 Task: Security and Encryption: Apply watermarking to protect intellectual property.
Action: Mouse moved to (718, 681)
Screenshot: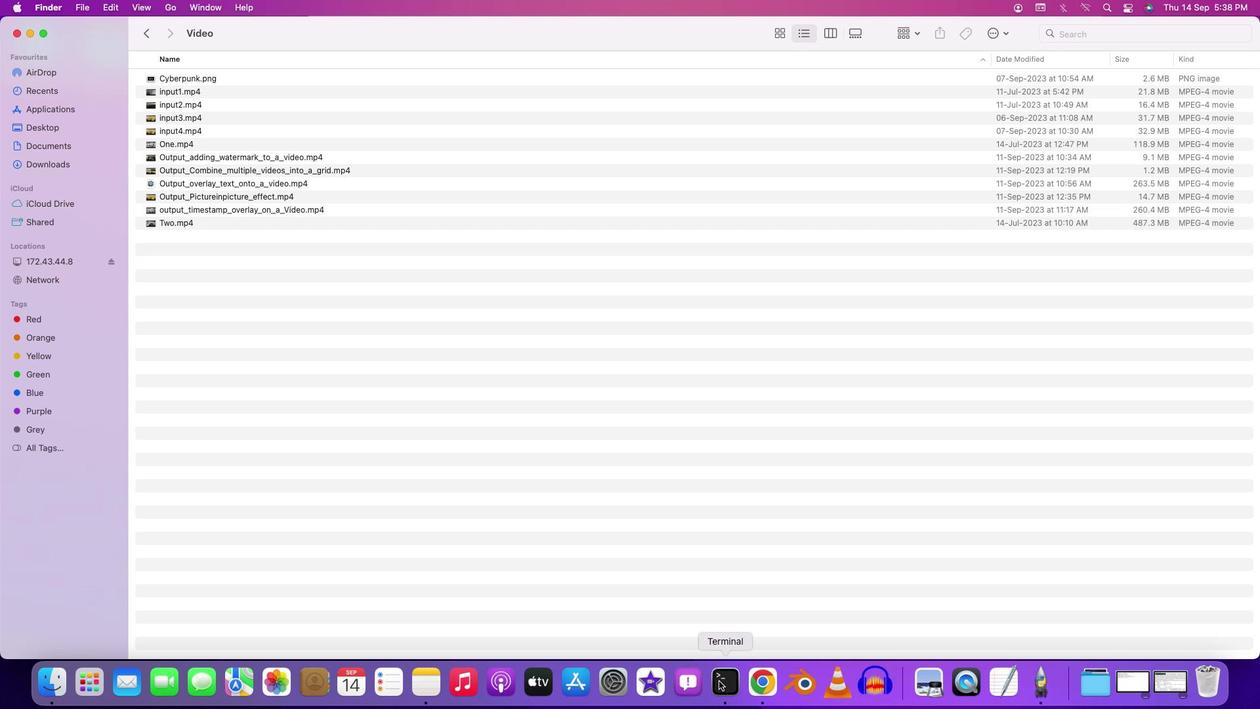 
Action: Mouse pressed right at (718, 681)
Screenshot: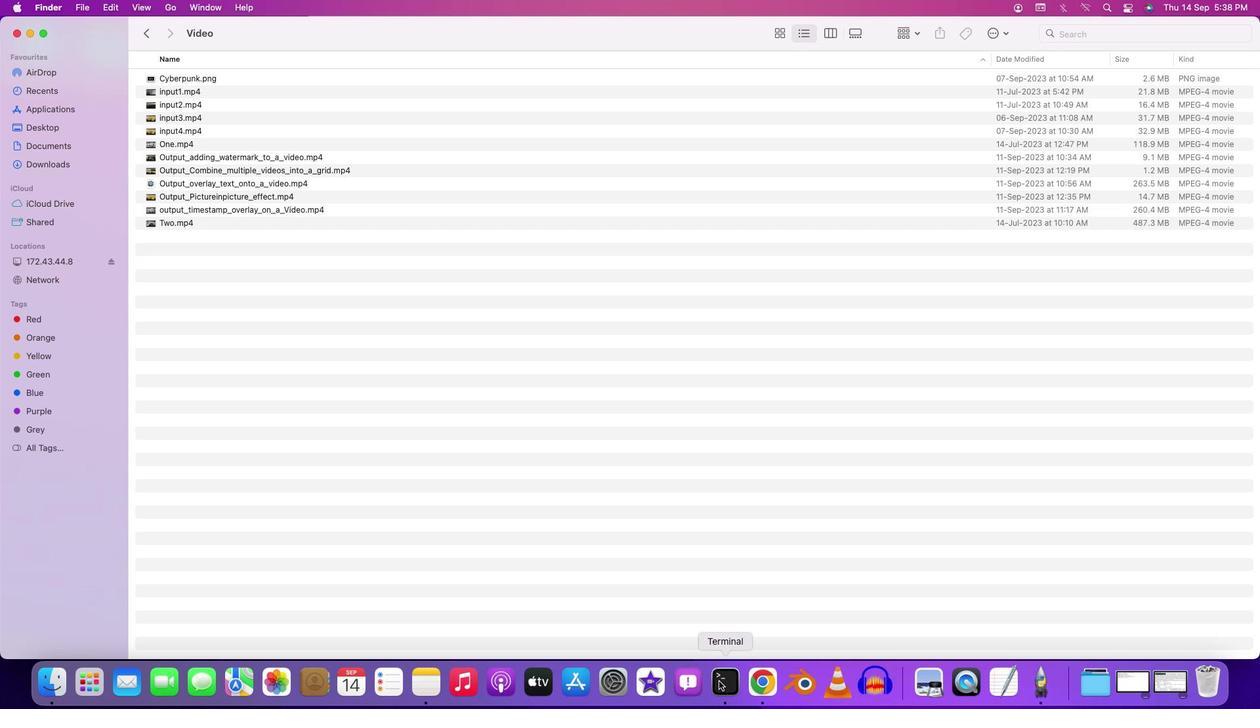 
Action: Mouse moved to (738, 521)
Screenshot: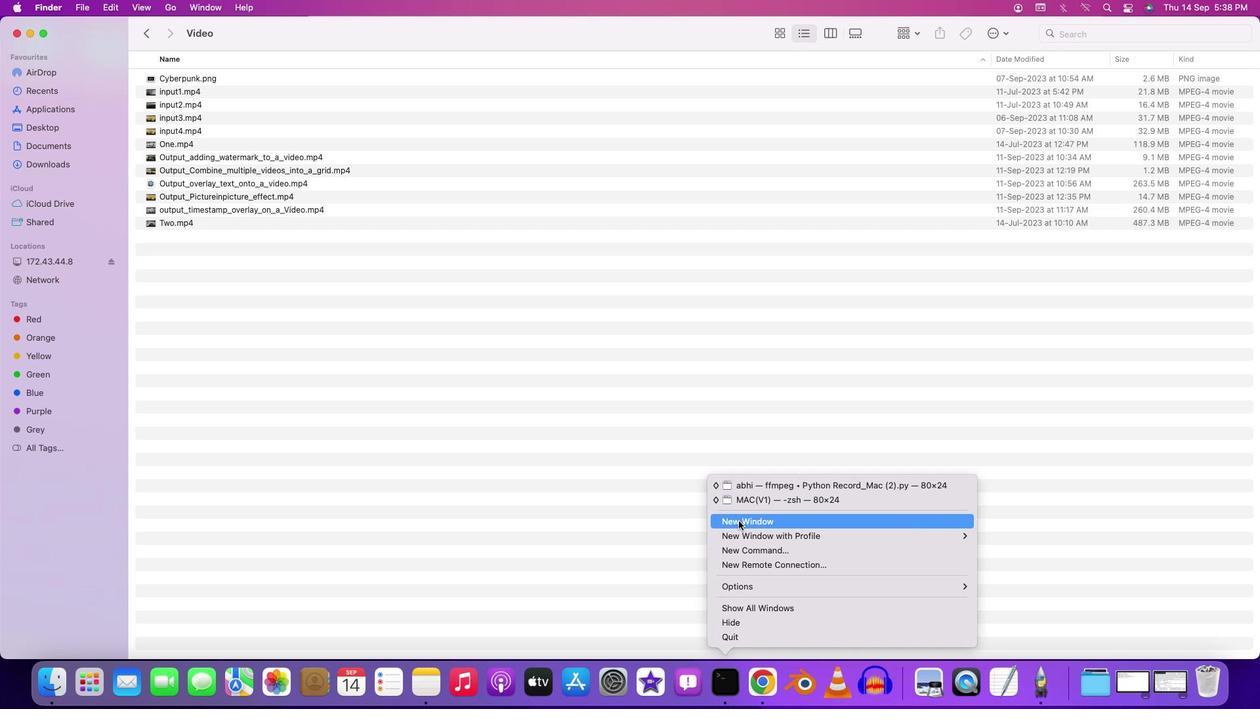 
Action: Mouse pressed left at (738, 521)
Screenshot: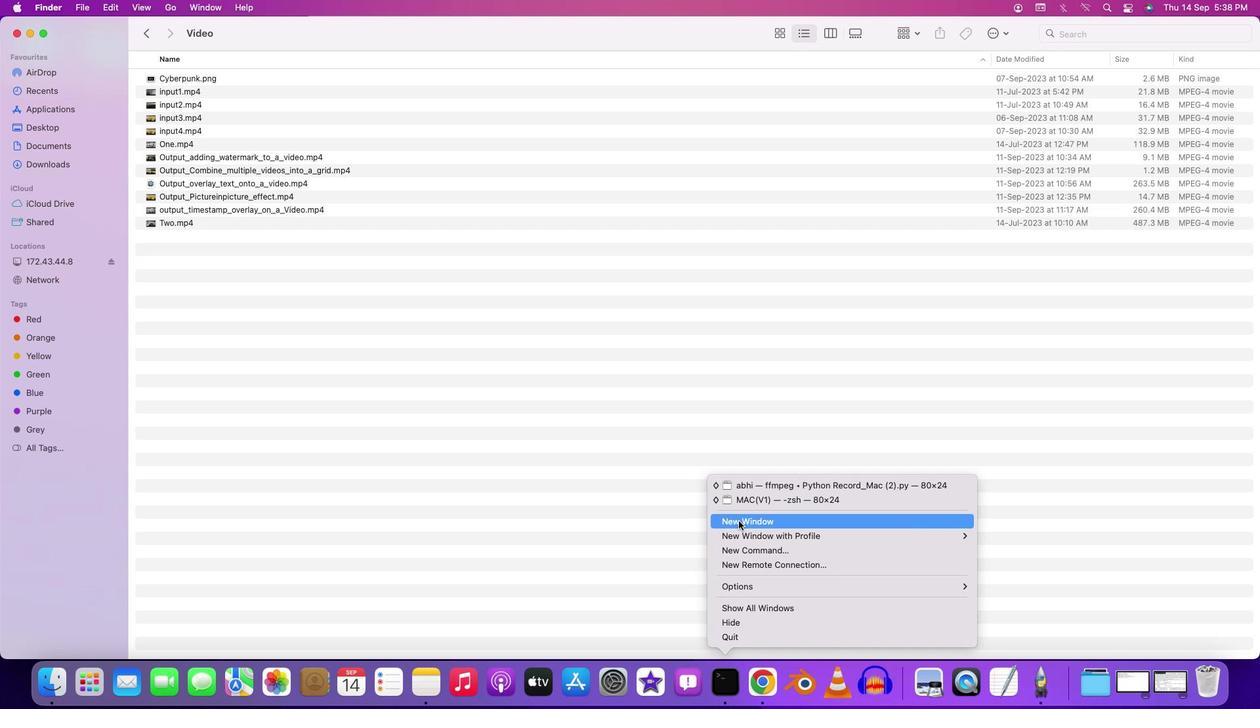 
Action: Key pressed 'c''d'Key.space'd''e''s''k''t''o''p'Key.enter'c''d'Key.space'f''f''m''p''e''g'Key.enter'c''d'Key.space'w''a''t''e''r''m''a''r''k'Key.enter'c''d'Key.spaceKey.backspaceKey.spaceKey.shift'V''i''d''e''o'Key.enter'f''f''m''p''e''g'Key.space'-''i'Key.spaceKey.shift'T''w''o''.''m''p''4'Key.space'-''i'Key.spaceKey.shift'V''y''=''='Key.backspaceKey.backspaceKey.backspaceKey.backspaceKey.shift'C''y''b''e''r''p''u''n''k''.''p''n''g'Key.space'-''f''i''l''t''e''r'Key.shift'_''c''o''m''p''l''e'Key.backspace'e''x'Key.spaceKey.shift'"''[''0'Key.shift':''v'']''[''1'Key.shift':''v'']''b'Key.backspaceKey.space'o''v''e''r''l''a''y''='Key.shift'W''-''w''-''1''0'Key.shift':'Key.shift'H'Key.leftKey.leftKey.leftKey.leftKey.leftKey.rightKey.rightKey.rightKey.rightKey.rightKey.right'-''j'Key.backspace'h''-''1''0'Key.leftKey.leftKey.leftKey.leftKey.leftKey.leftKey.rightKey.rightKey.rightKey.rightKey.rightKey.rightKey.rightKey.shift'"'Key.space'-''c'Key.shift':''a'Key.space'c''o''p''y'Key.spaceKey.shift'O''u''t''p''u''t'Key.shift'+'Key.backspaceKey.shift'+''\x05'Key.backspaceKey.backspace't'Key.shift'_''w''a''t''e''r''m''a''r''k'Key.shift'_''a''d''d''e''d''.''m''p''4'Key.enter
Screenshot: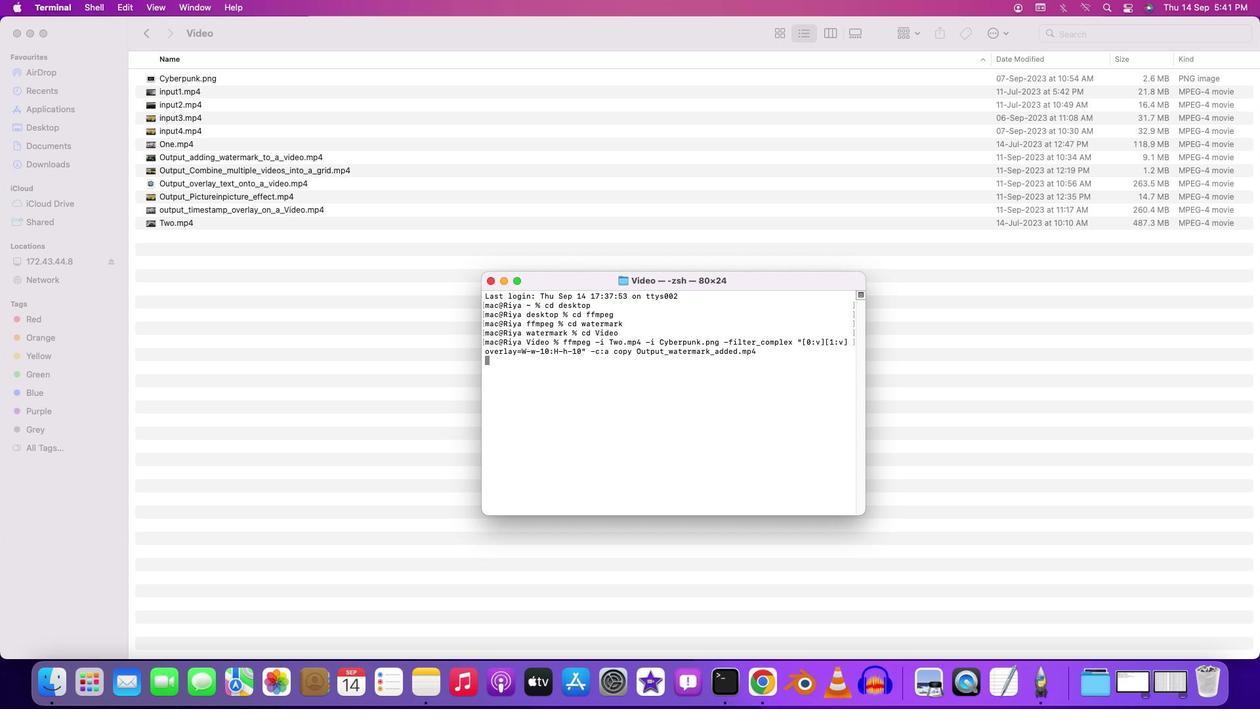 
Action: Mouse moved to (605, 507)
Screenshot: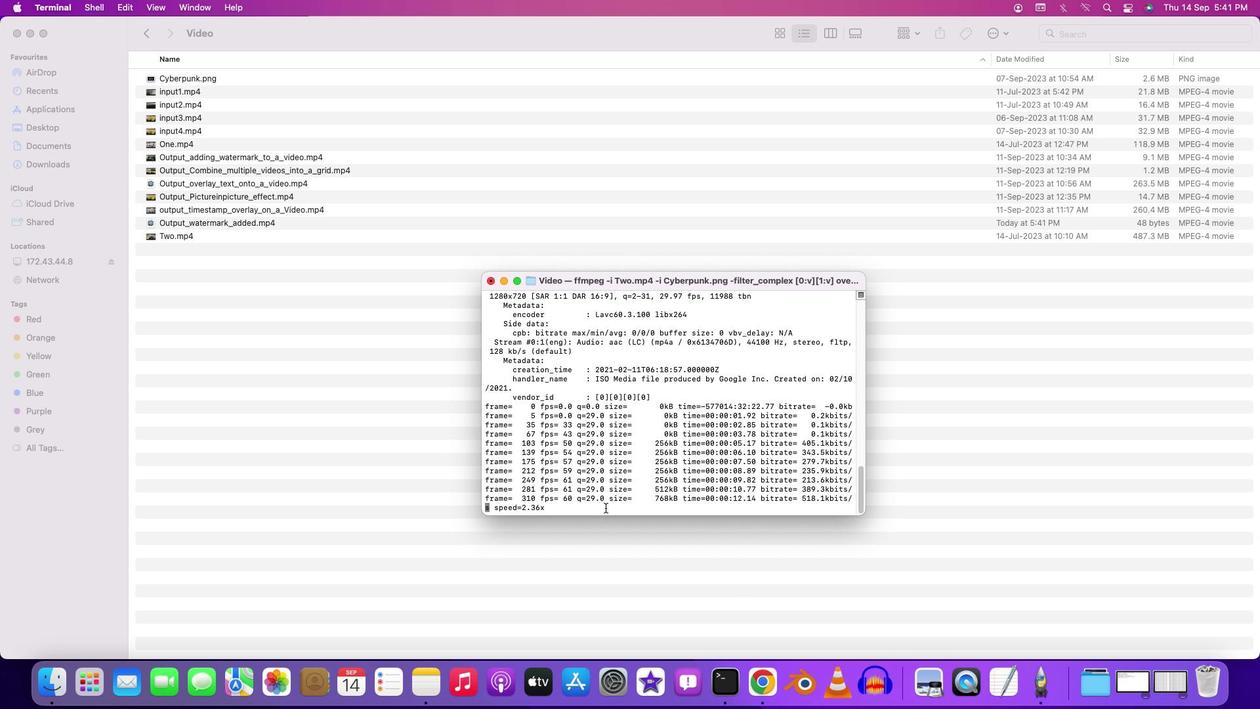 
